 Task: Search for emails with tasks due this month in your current mailbox.
Action: Mouse moved to (327, 8)
Screenshot: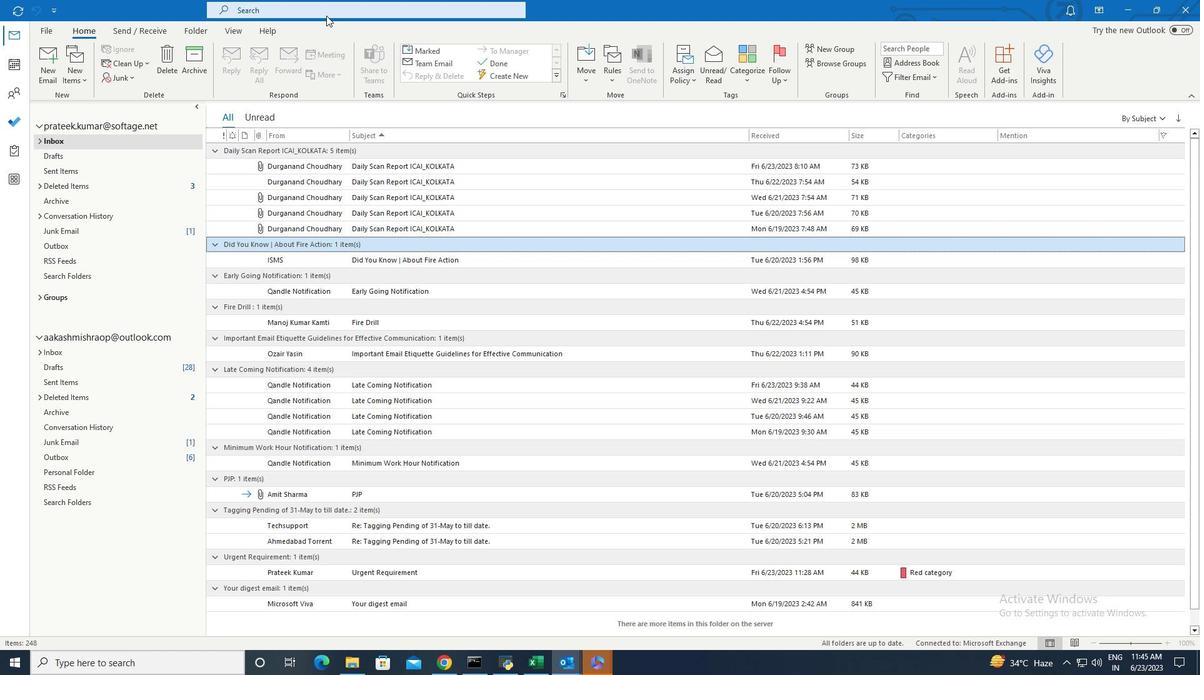 
Action: Mouse pressed left at (327, 8)
Screenshot: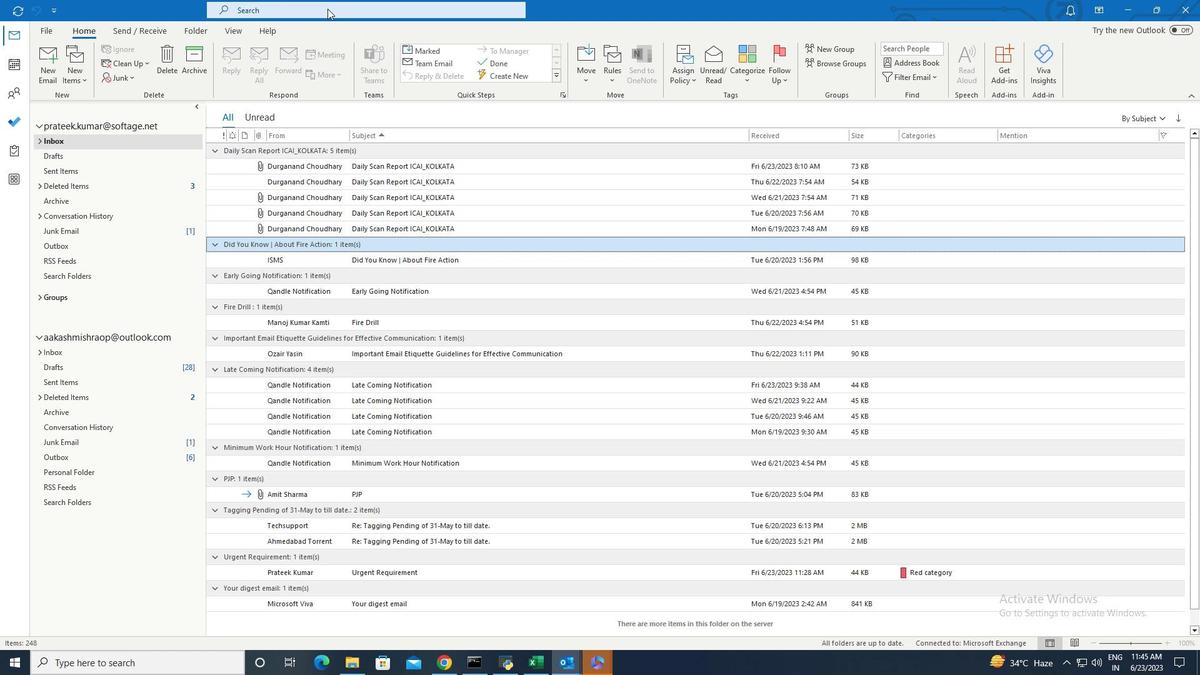 
Action: Mouse pressed left at (327, 8)
Screenshot: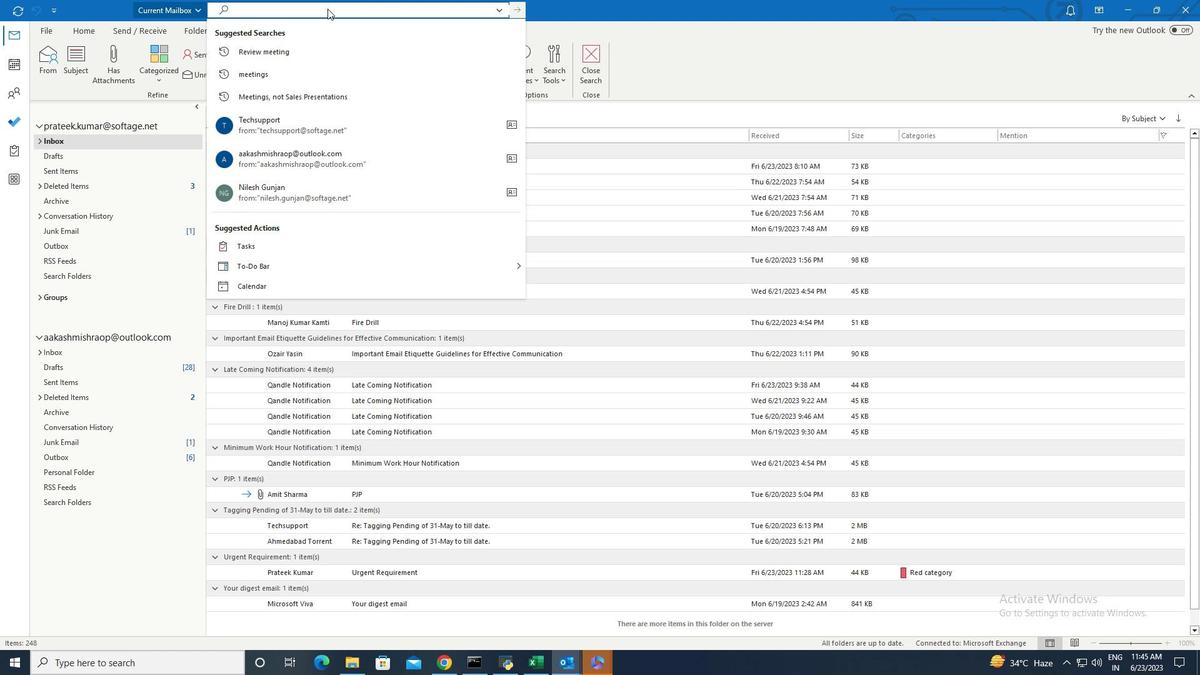 
Action: Mouse moved to (497, 5)
Screenshot: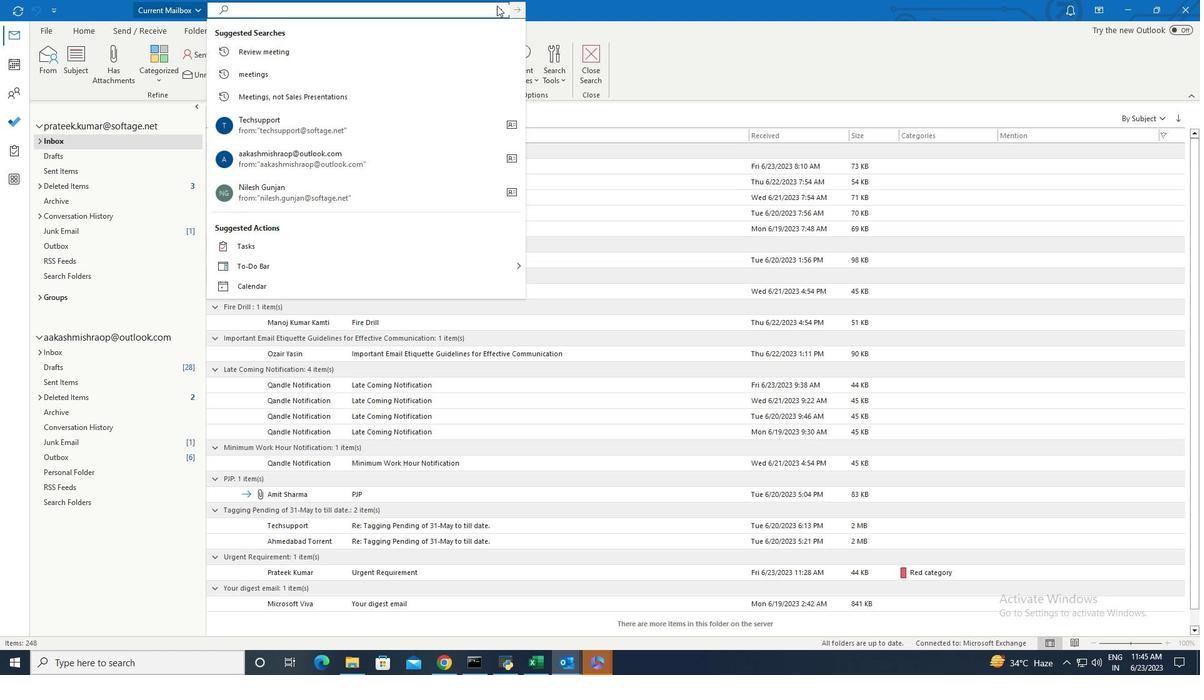 
Action: Mouse pressed left at (497, 5)
Screenshot: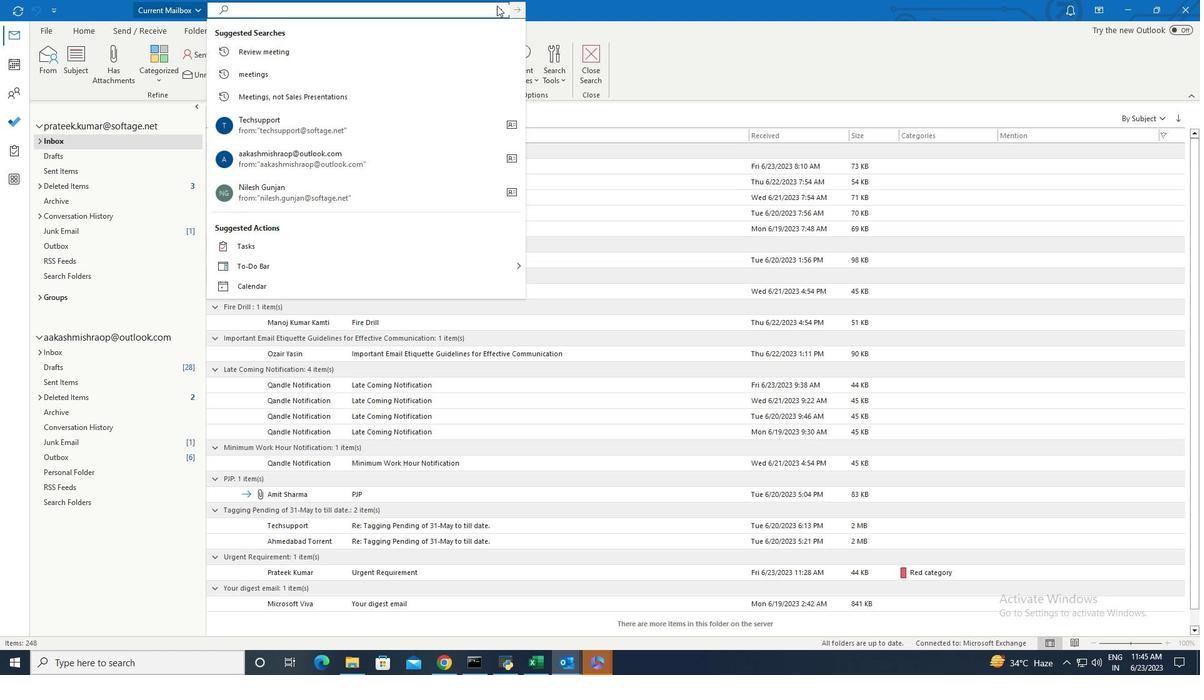 
Action: Mouse moved to (504, 28)
Screenshot: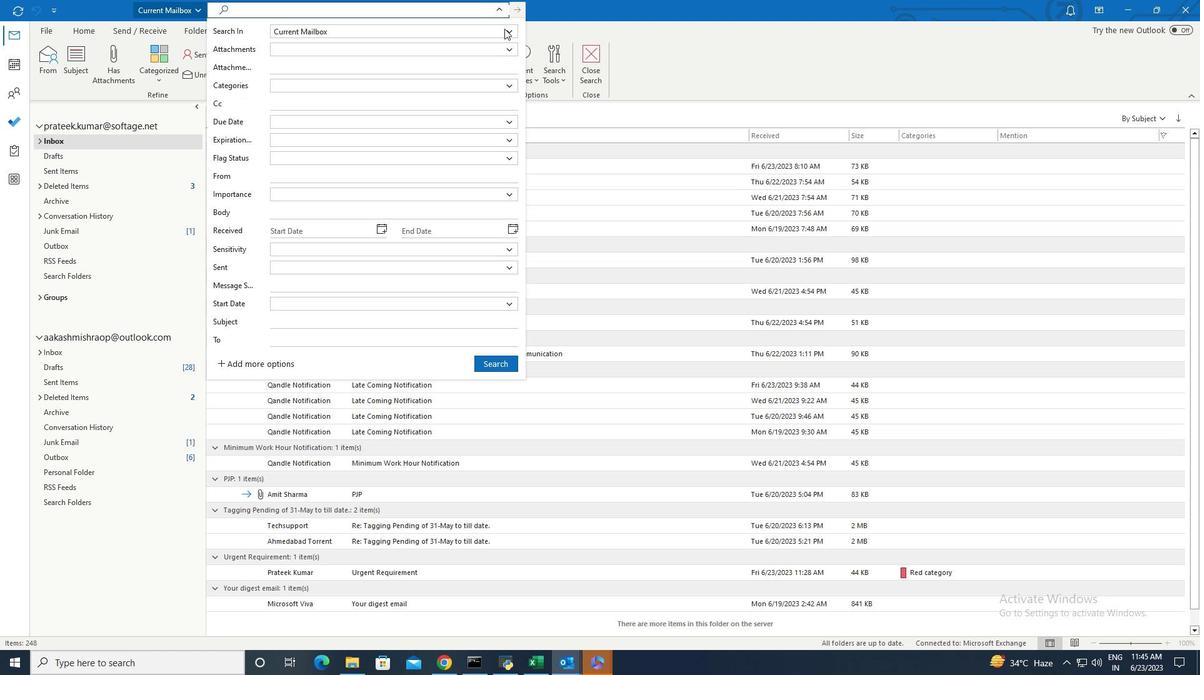 
Action: Mouse pressed left at (504, 28)
Screenshot: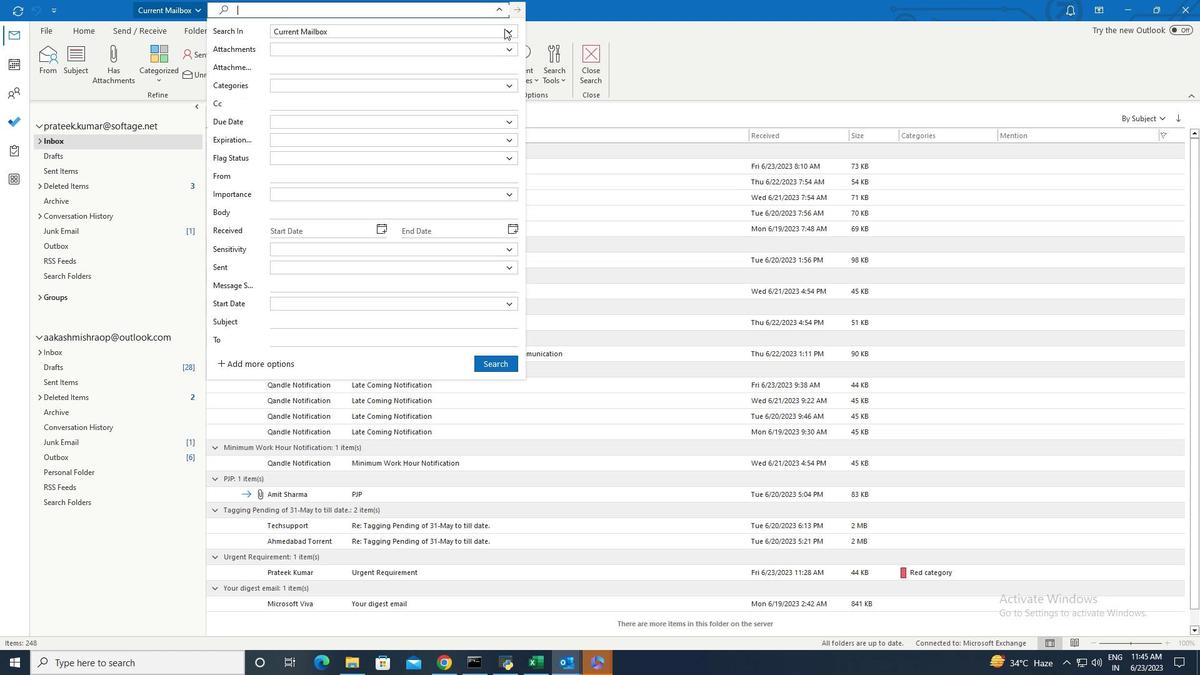 
Action: Mouse moved to (303, 47)
Screenshot: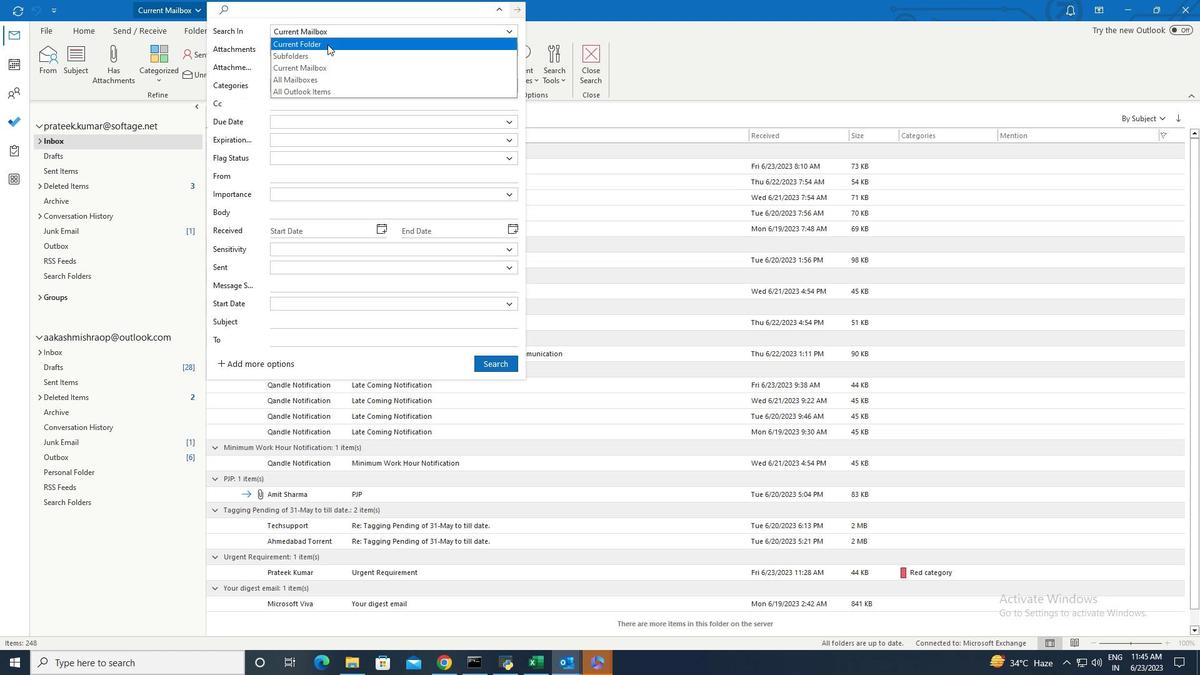 
Action: Mouse pressed left at (303, 47)
Screenshot: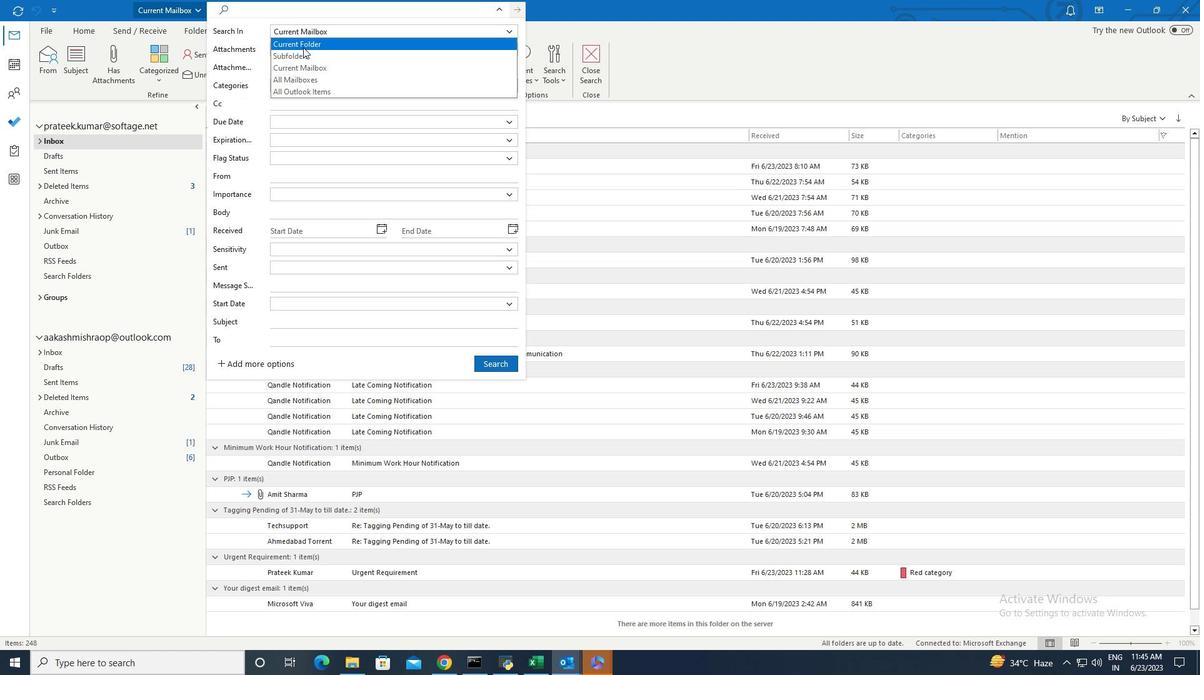 
Action: Mouse moved to (502, 8)
Screenshot: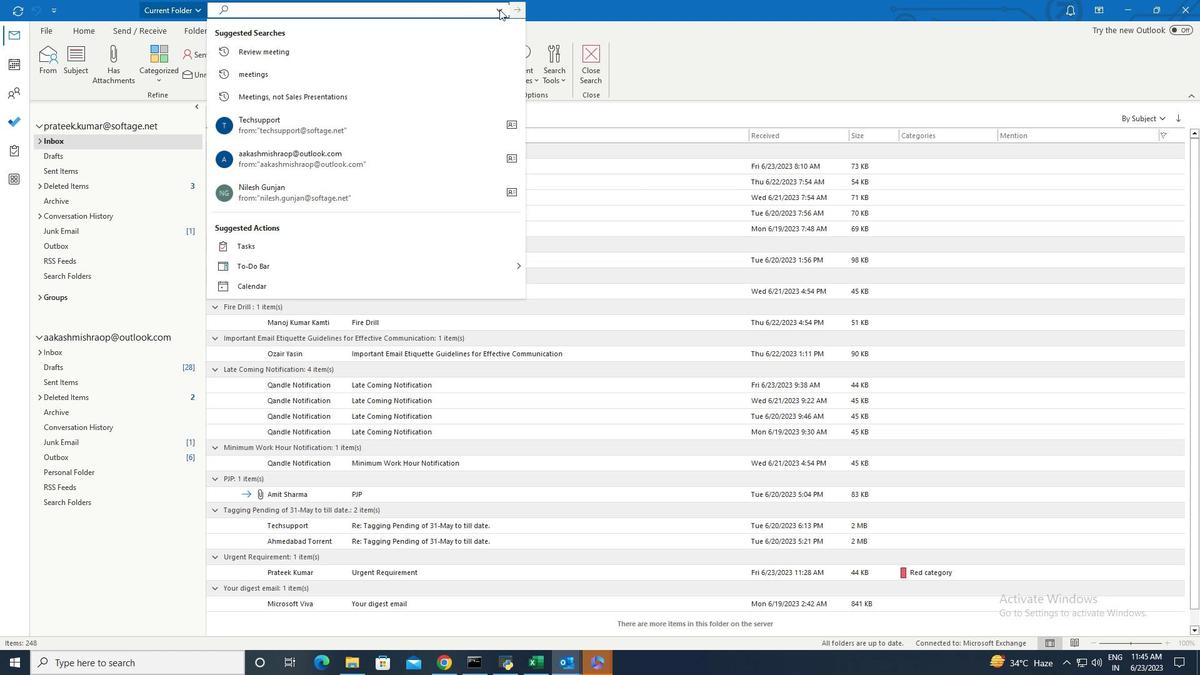 
Action: Mouse pressed left at (502, 8)
Screenshot: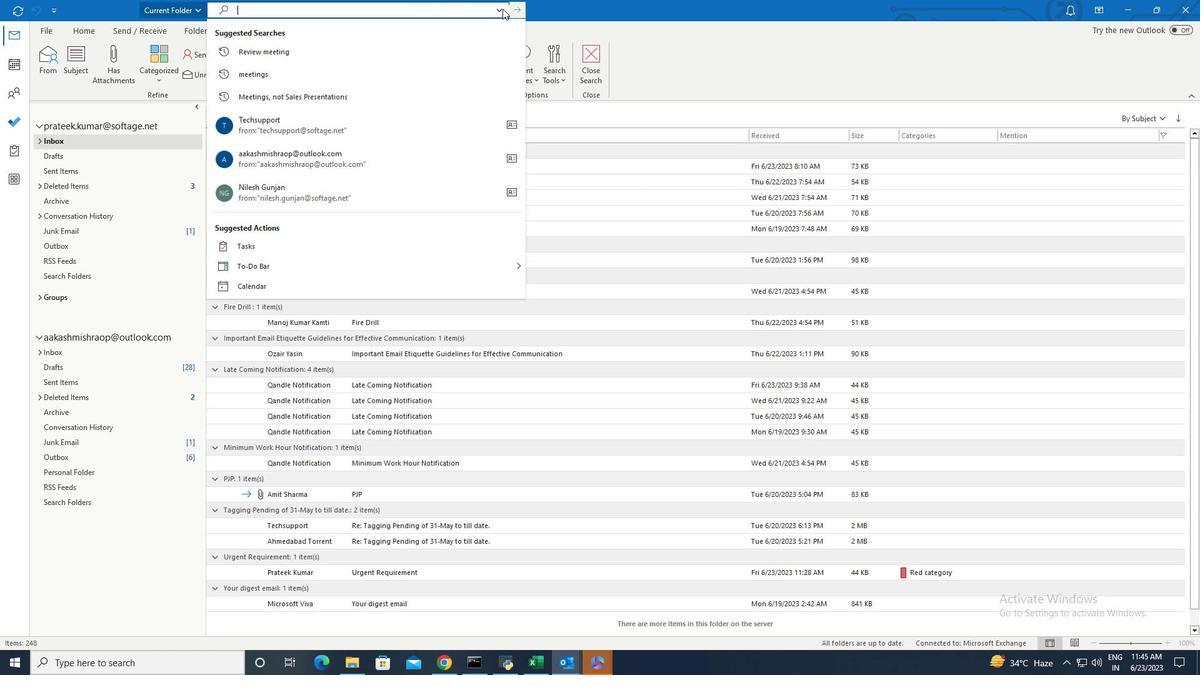 
Action: Mouse moved to (305, 119)
Screenshot: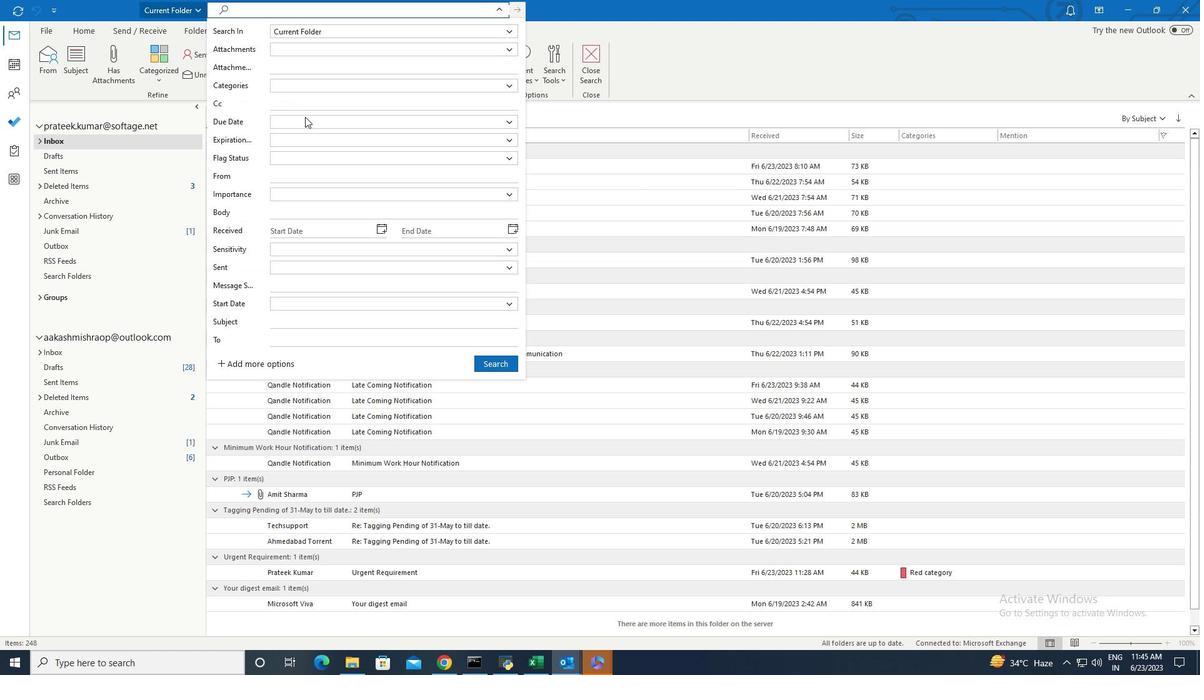 
Action: Mouse pressed left at (305, 119)
Screenshot: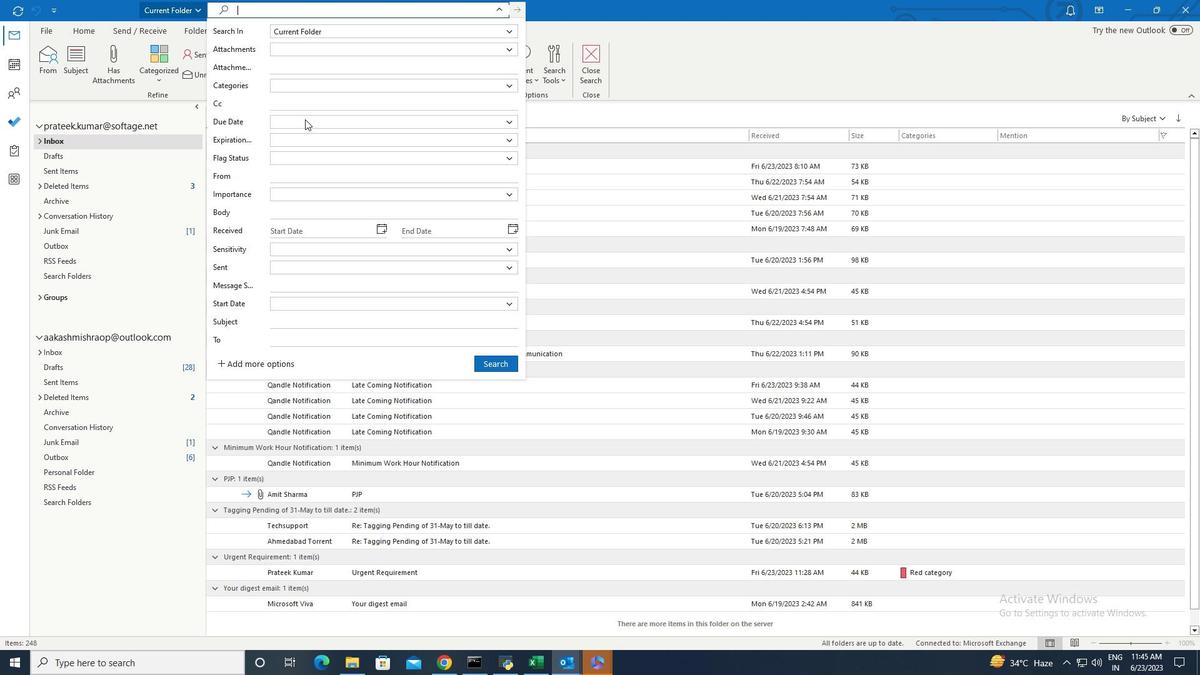 
Action: Mouse moved to (299, 215)
Screenshot: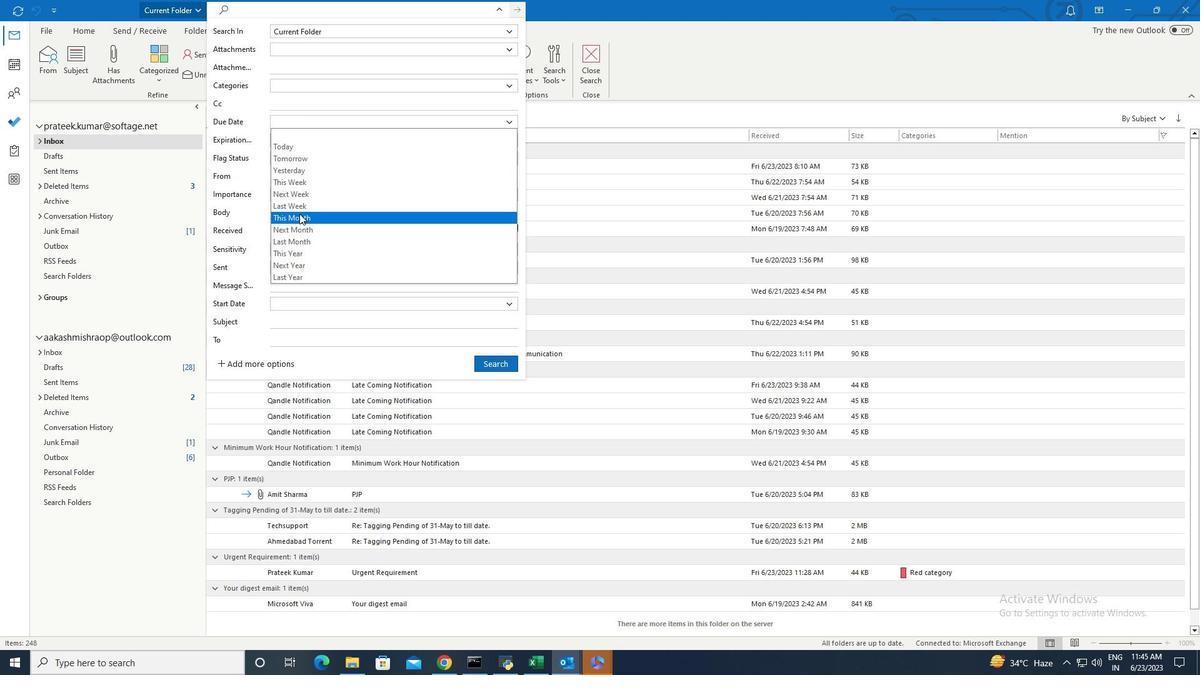 
Action: Mouse pressed left at (299, 215)
Screenshot: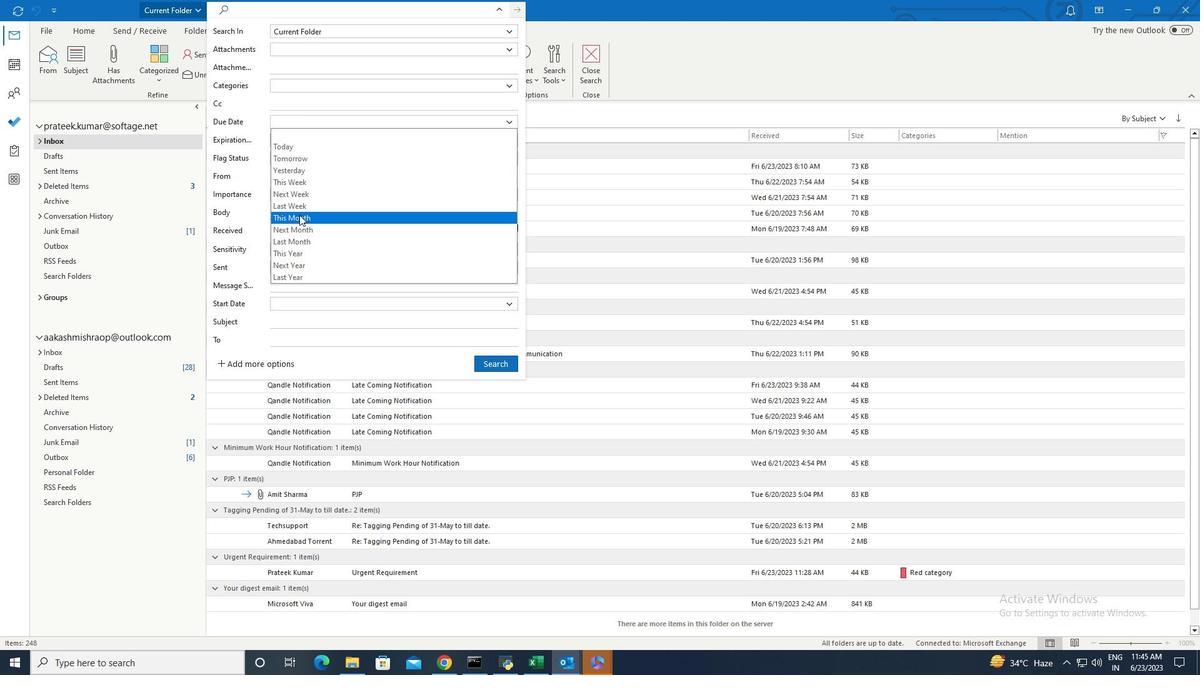 
Action: Mouse moved to (499, 366)
Screenshot: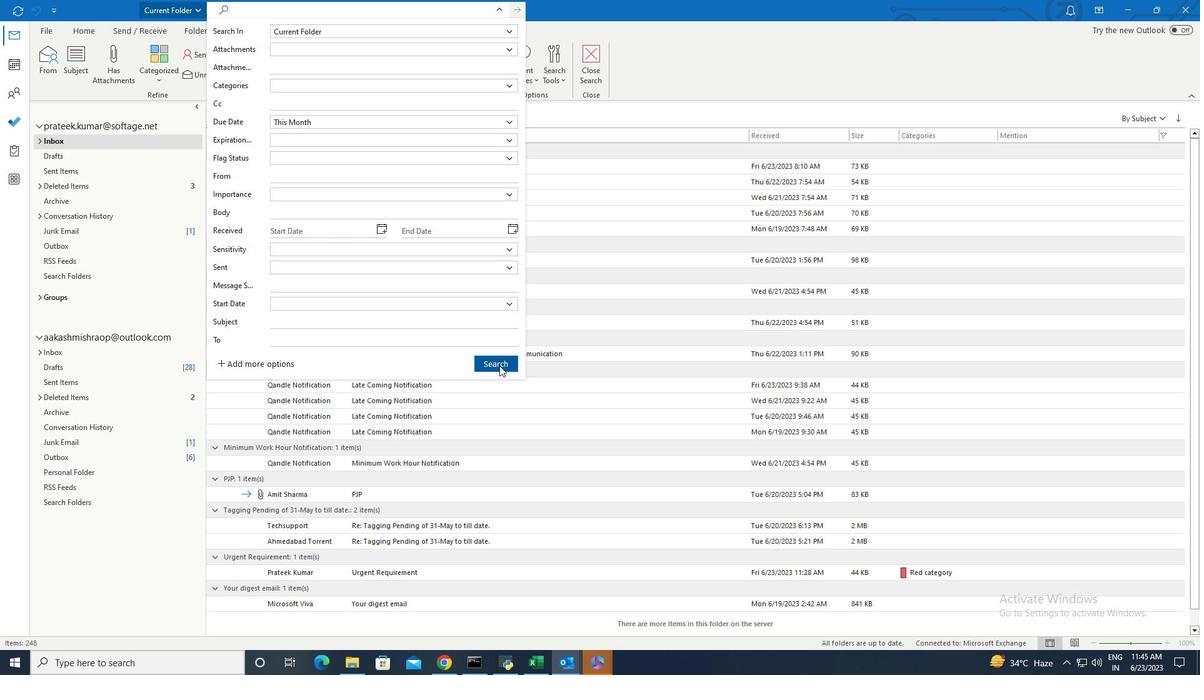 
Action: Mouse pressed left at (499, 366)
Screenshot: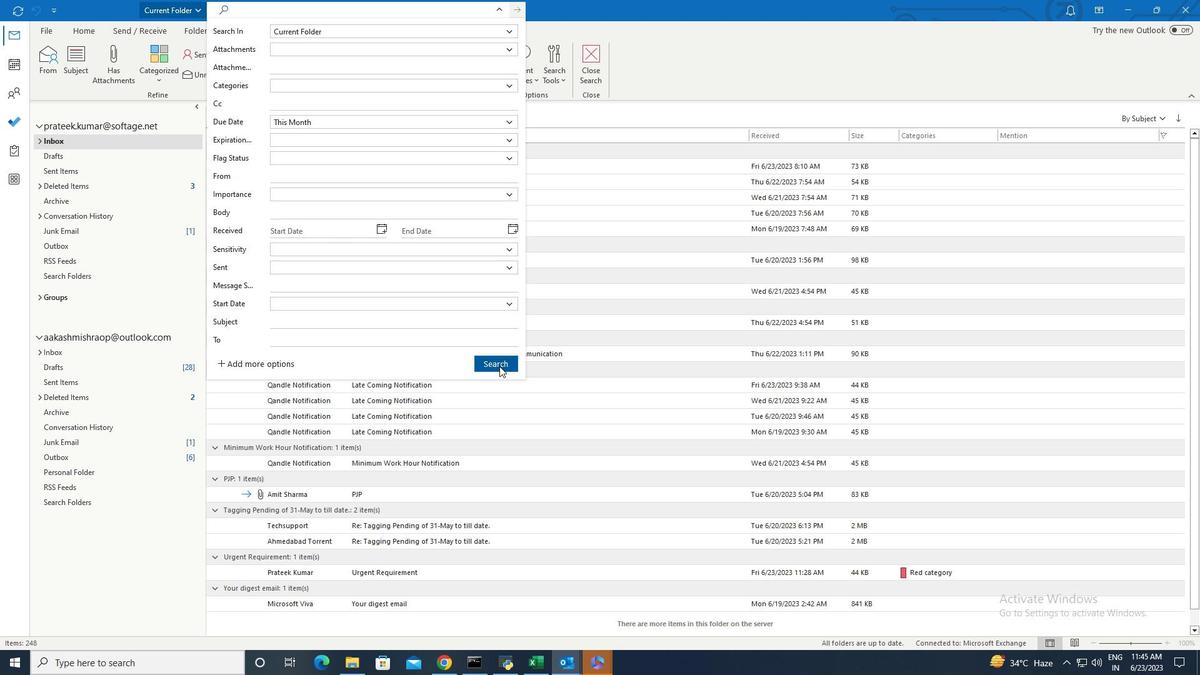 
Action: Mouse moved to (499, 366)
Screenshot: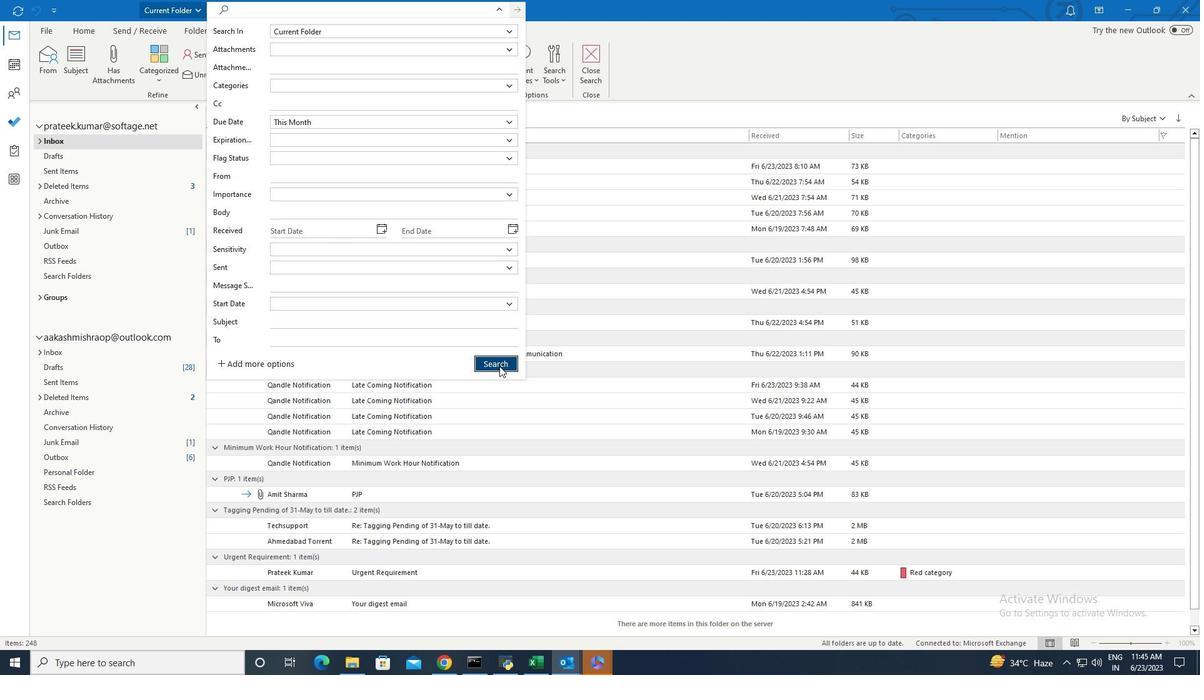 
